 Task: Filter Commitments by Work-life balance.
Action: Mouse moved to (287, 94)
Screenshot: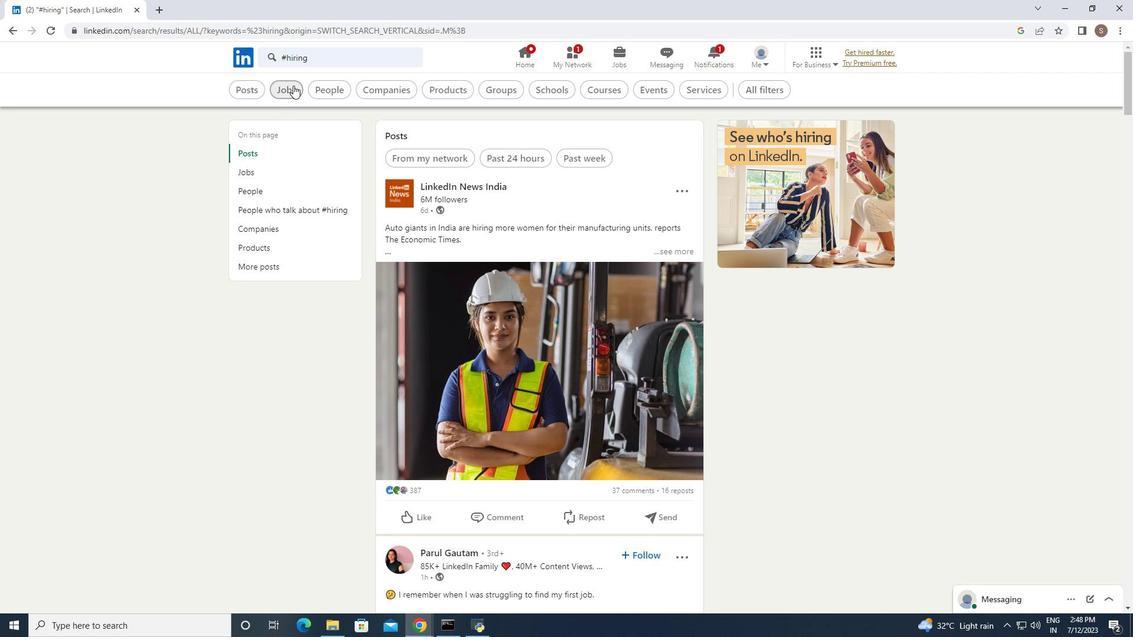 
Action: Mouse pressed left at (287, 94)
Screenshot: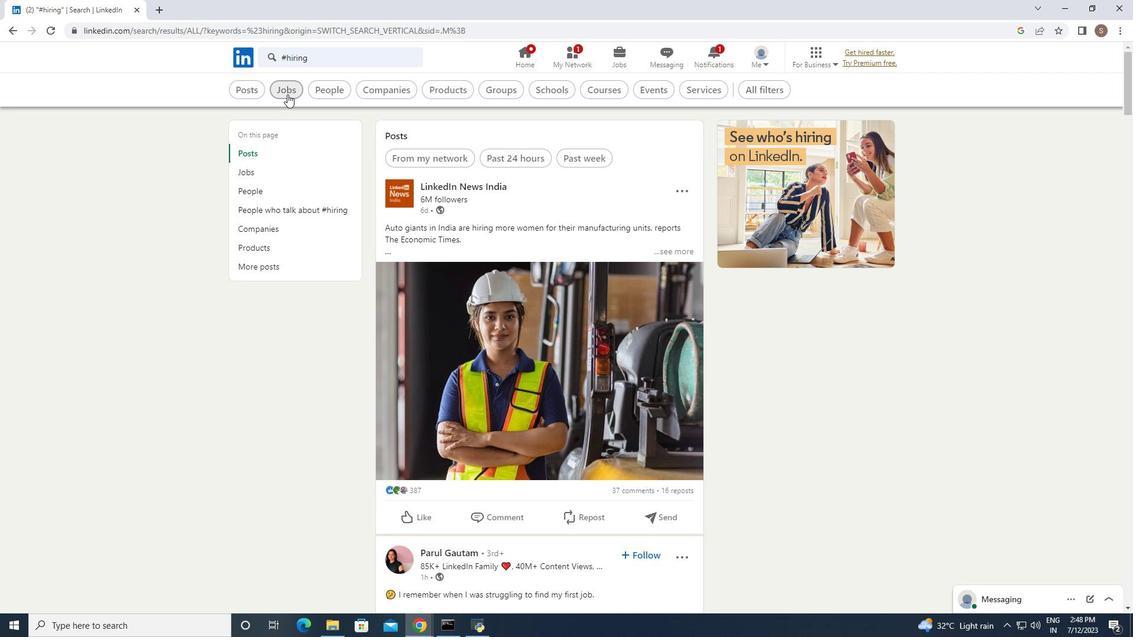 
Action: Mouse moved to (806, 83)
Screenshot: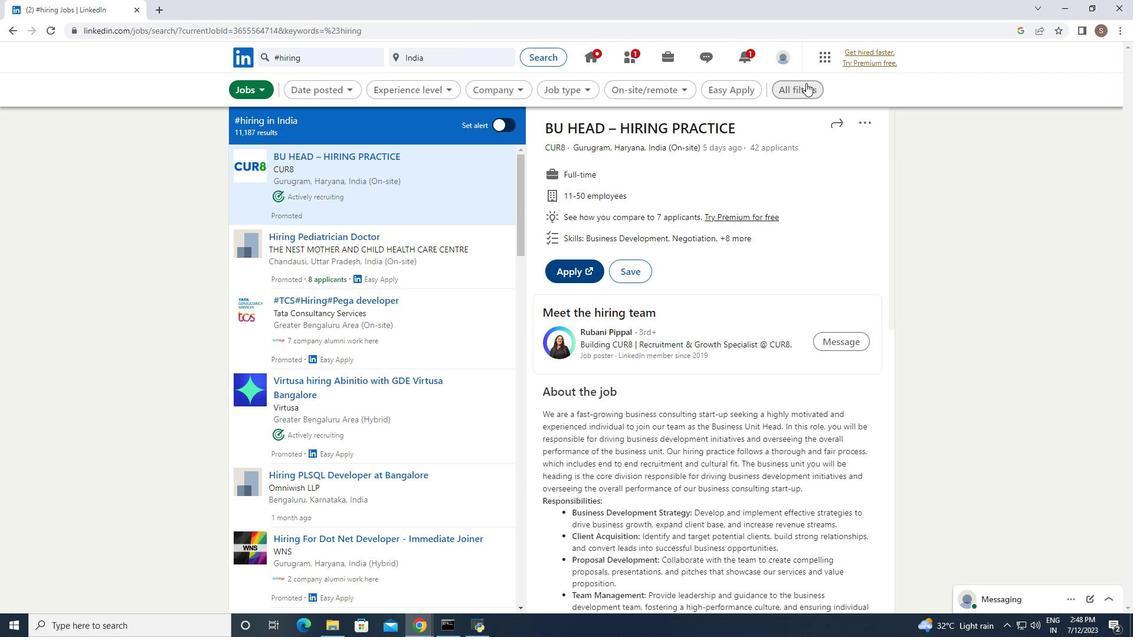 
Action: Mouse pressed left at (806, 83)
Screenshot: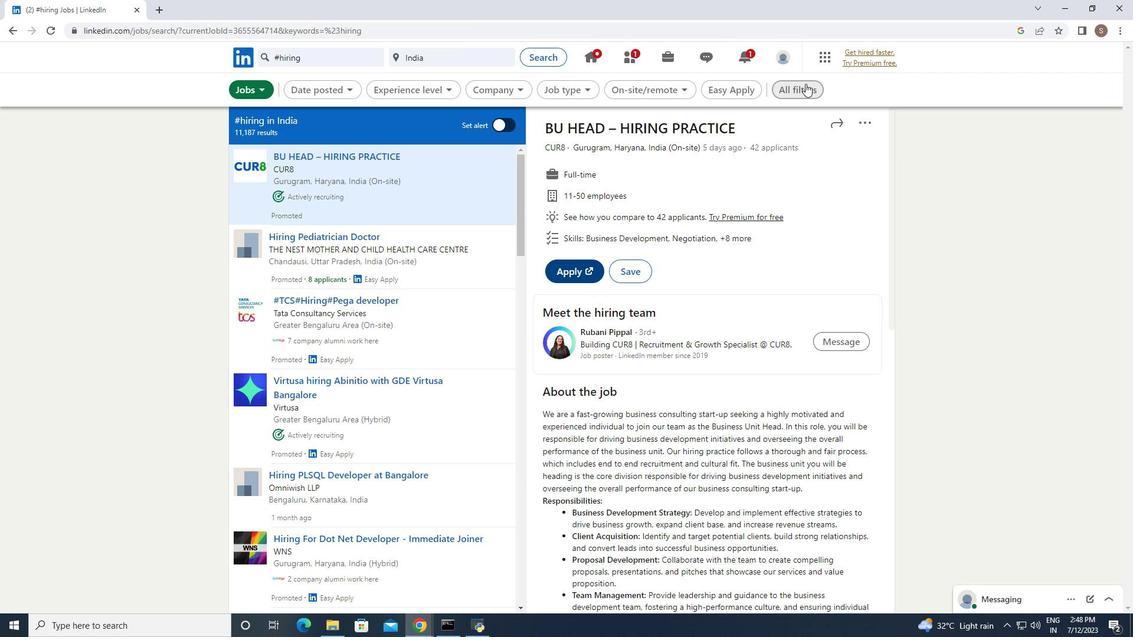 
Action: Mouse moved to (900, 383)
Screenshot: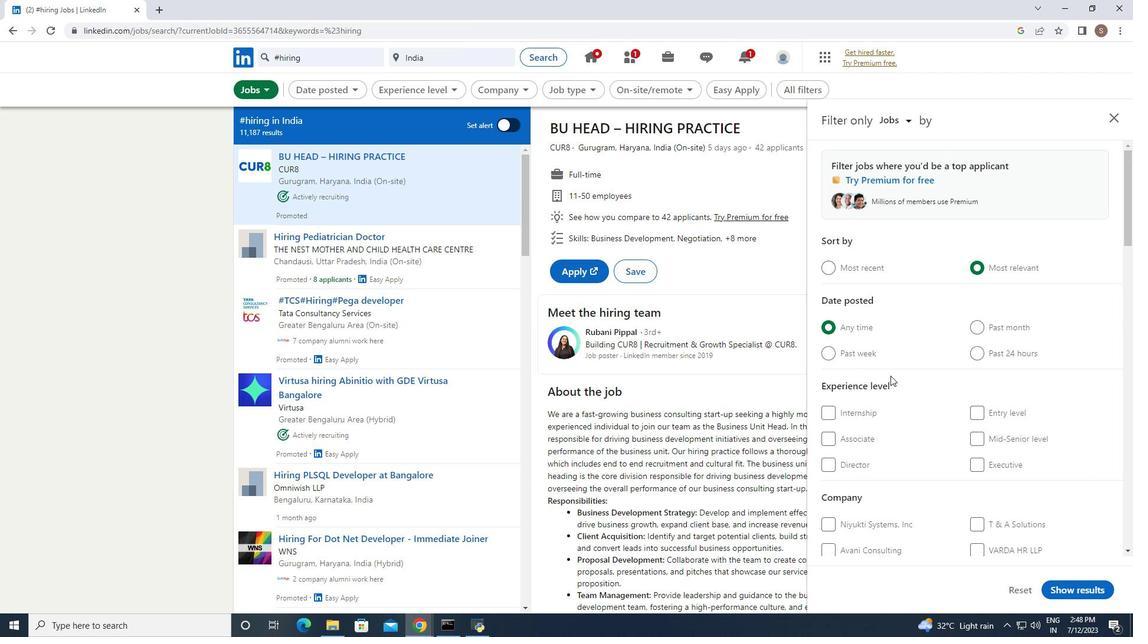 
Action: Mouse scrolled (900, 383) with delta (0, 0)
Screenshot: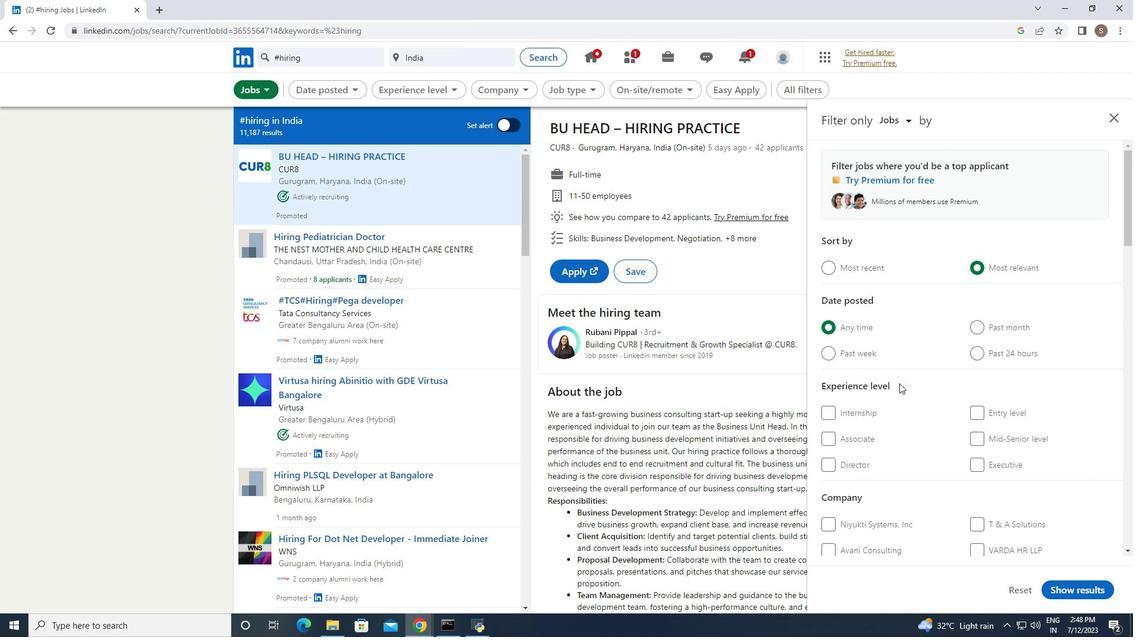 
Action: Mouse scrolled (900, 383) with delta (0, 0)
Screenshot: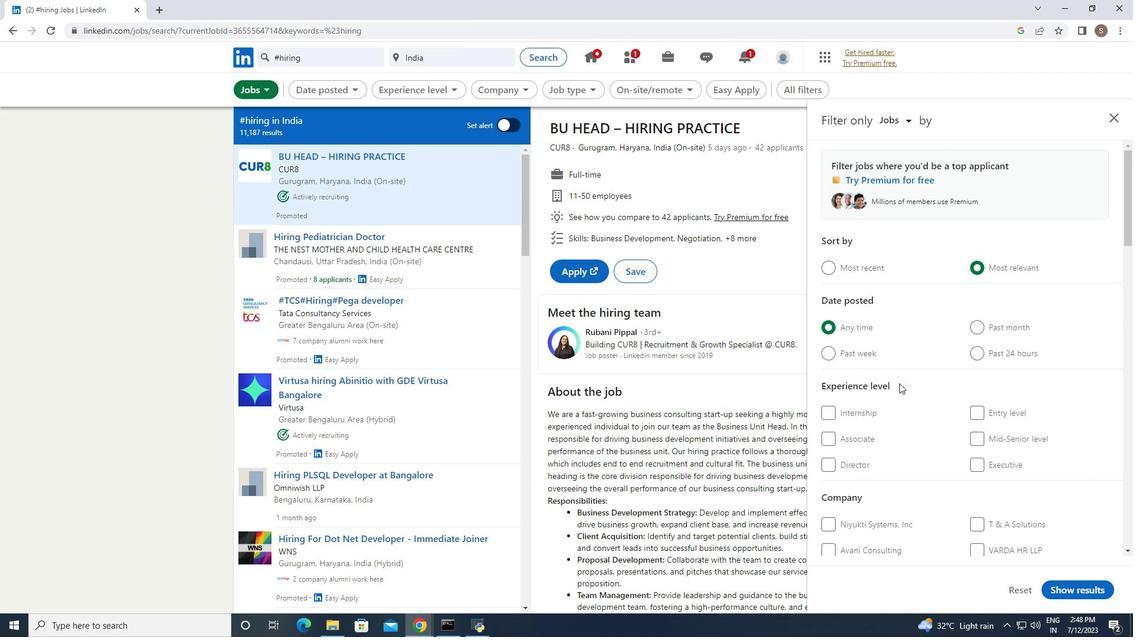 
Action: Mouse scrolled (900, 383) with delta (0, 0)
Screenshot: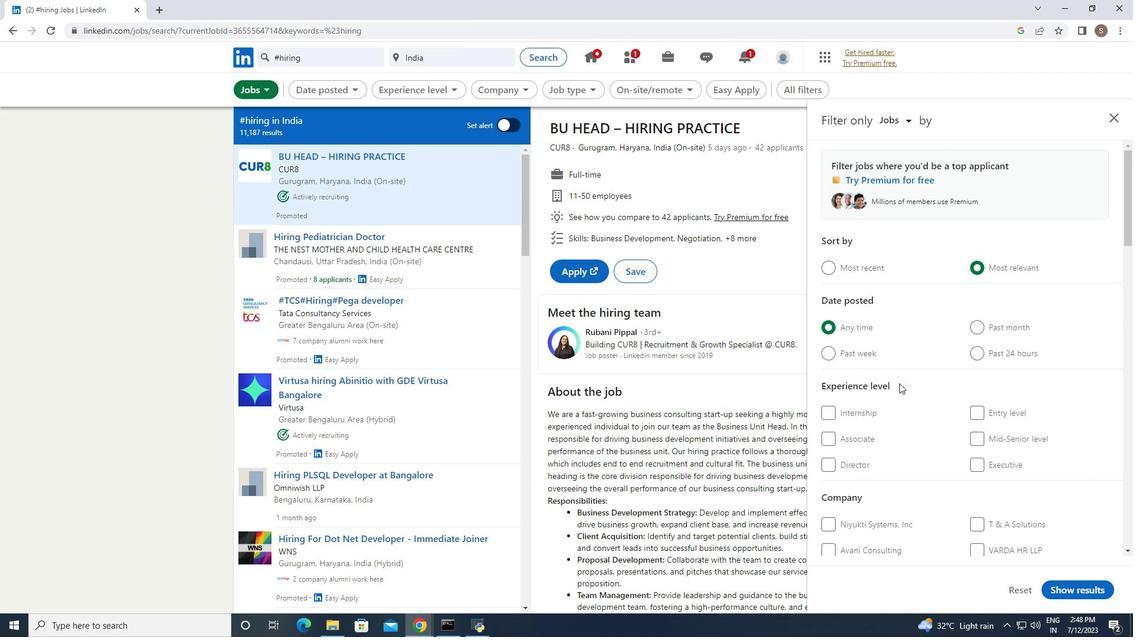 
Action: Mouse moved to (900, 383)
Screenshot: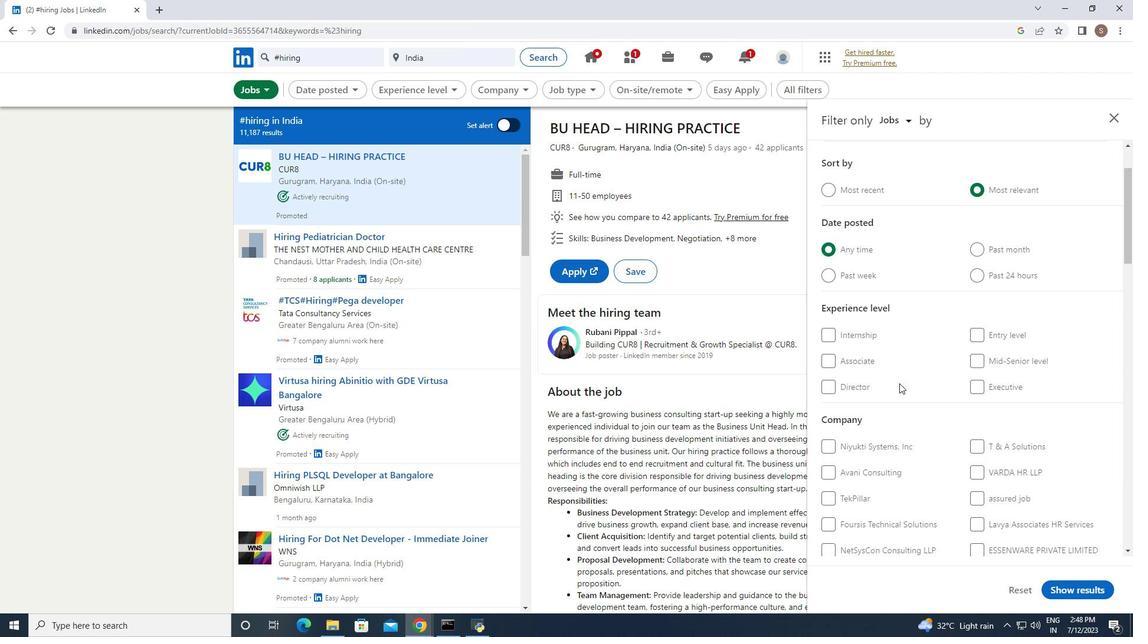 
Action: Mouse scrolled (900, 383) with delta (0, 0)
Screenshot: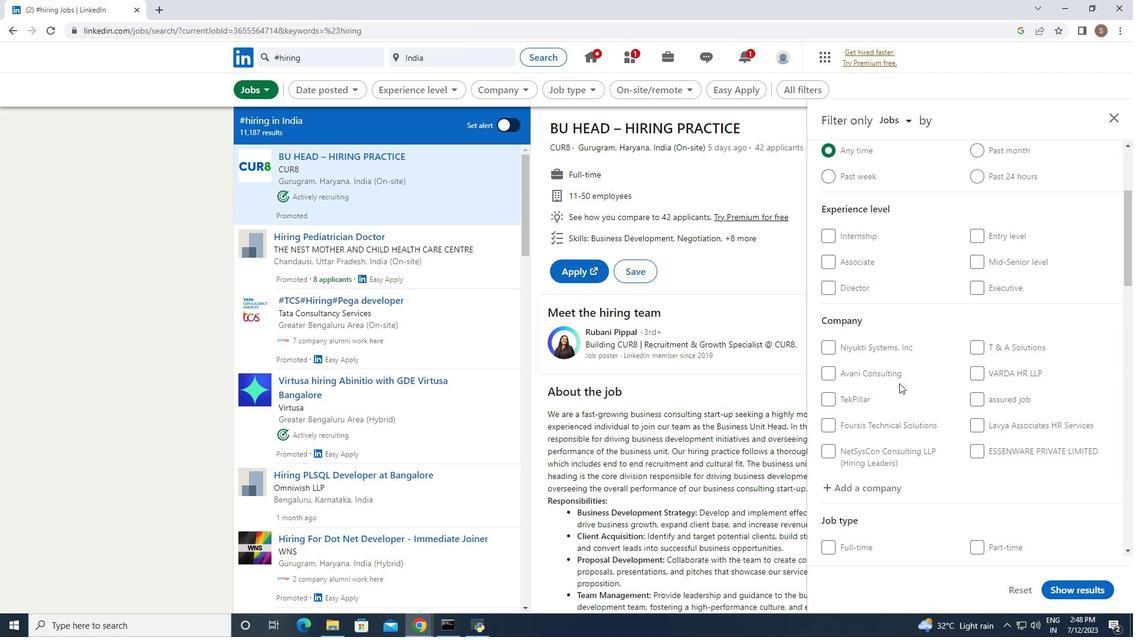 
Action: Mouse scrolled (900, 383) with delta (0, 0)
Screenshot: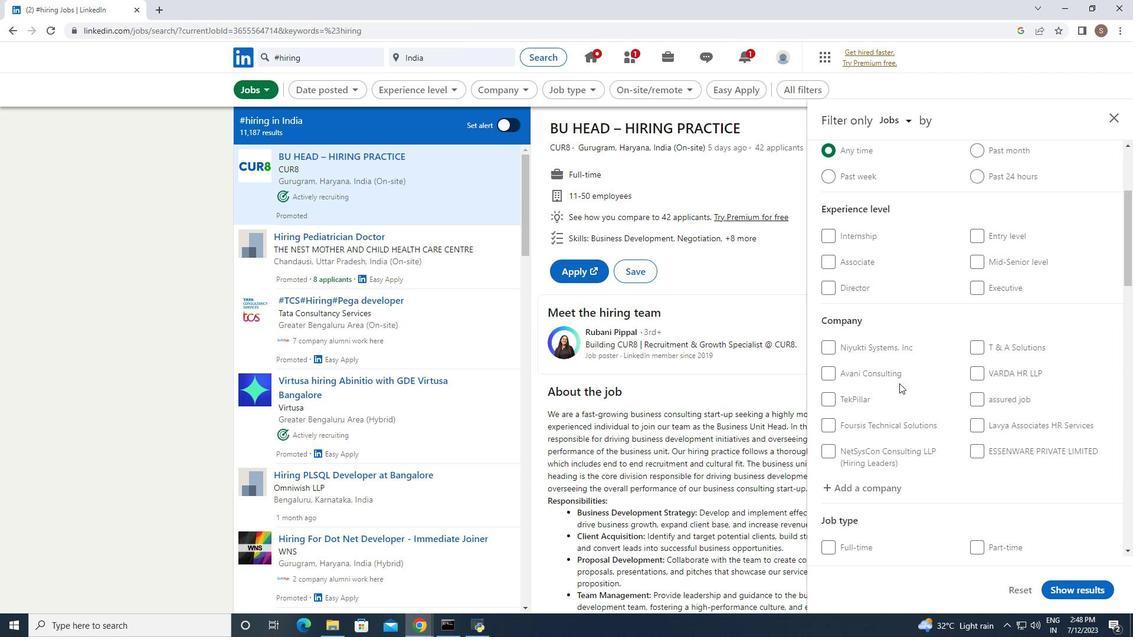 
Action: Mouse scrolled (900, 383) with delta (0, 0)
Screenshot: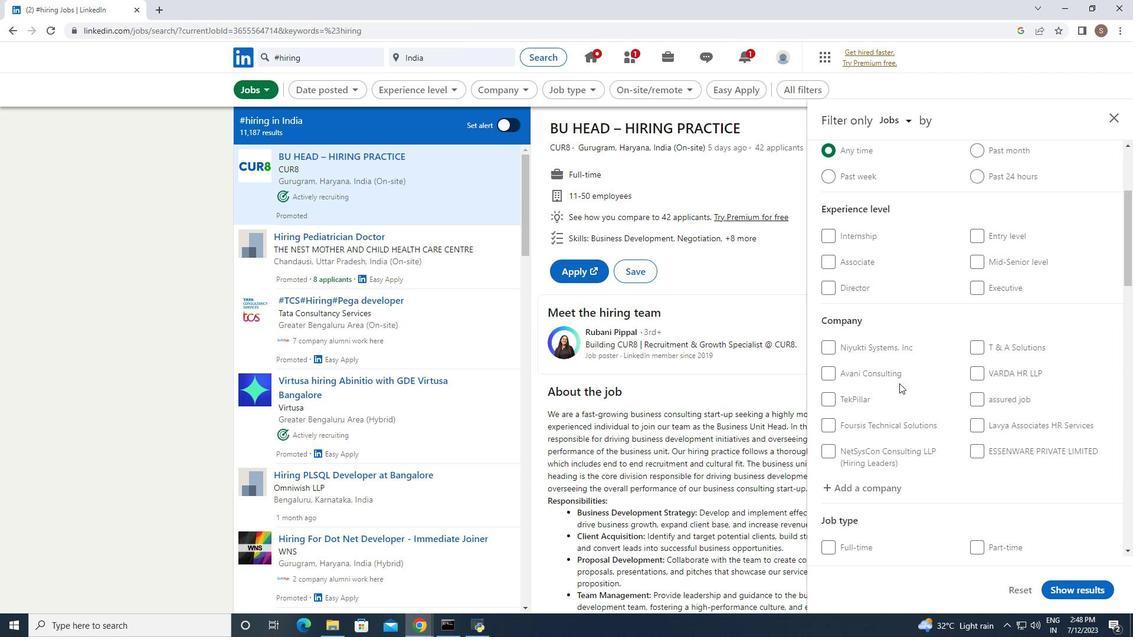 
Action: Mouse scrolled (900, 383) with delta (0, 0)
Screenshot: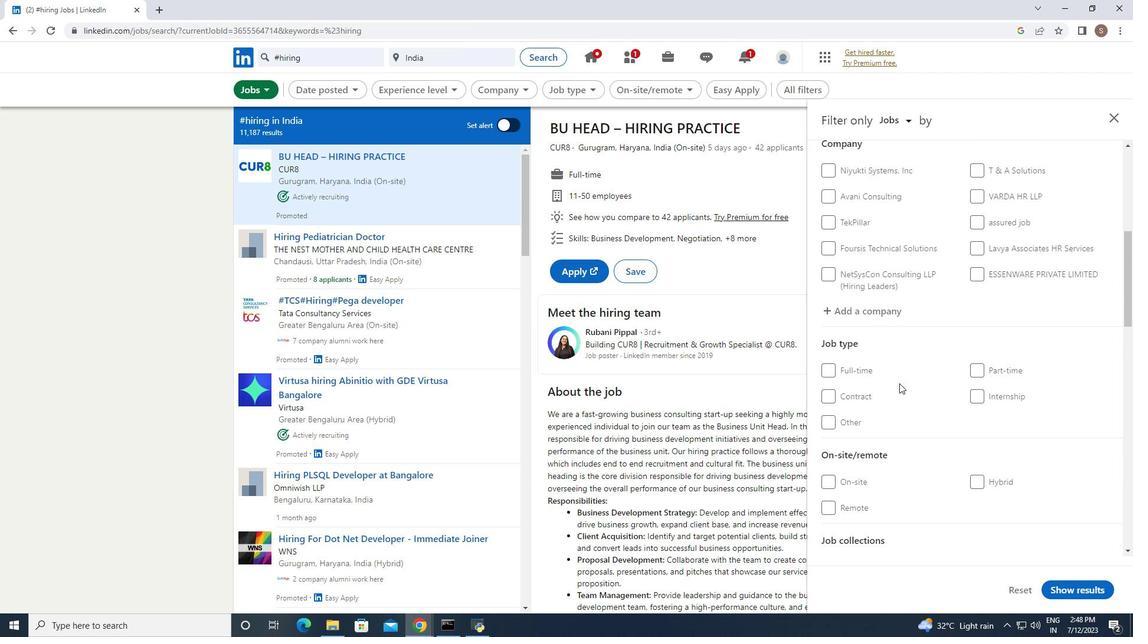 
Action: Mouse scrolled (900, 383) with delta (0, 0)
Screenshot: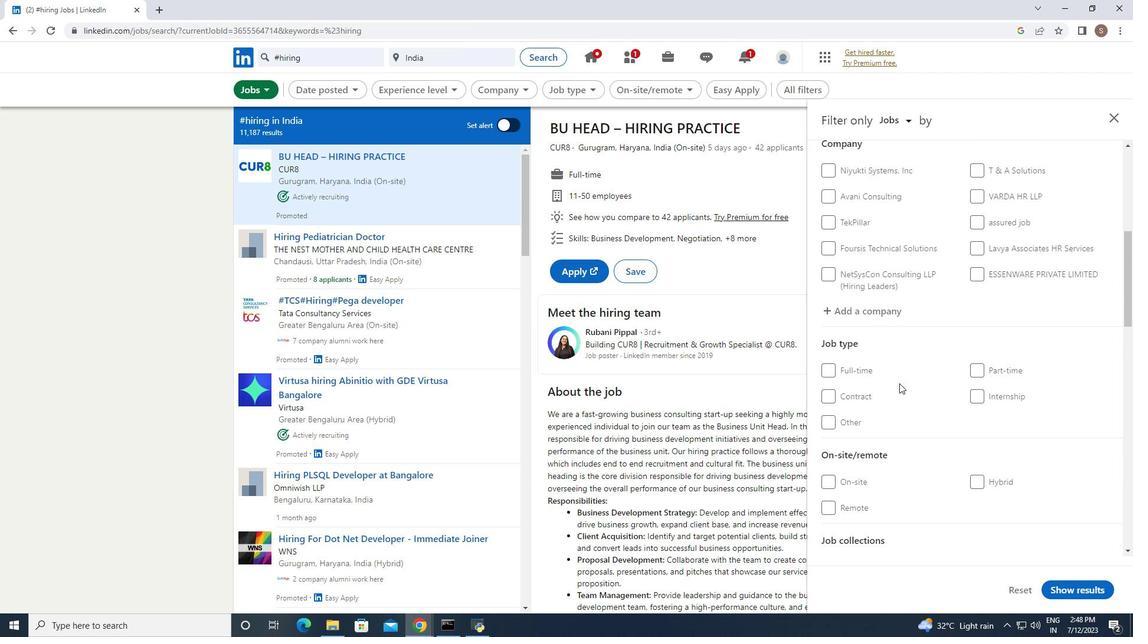
Action: Mouse scrolled (900, 383) with delta (0, 0)
Screenshot: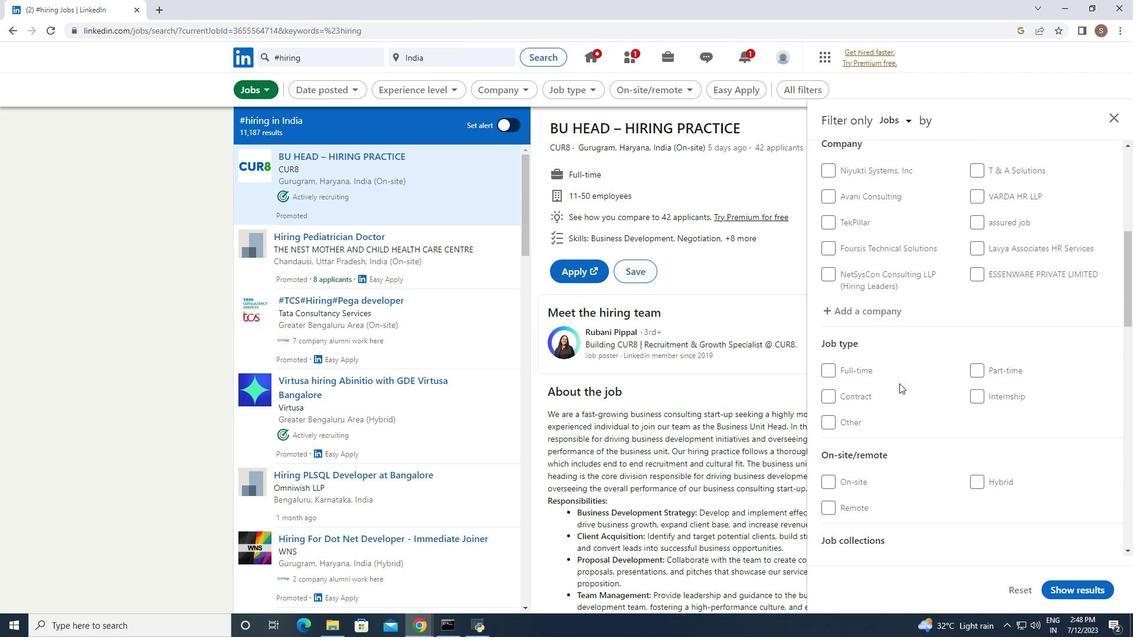 
Action: Mouse scrolled (900, 383) with delta (0, 0)
Screenshot: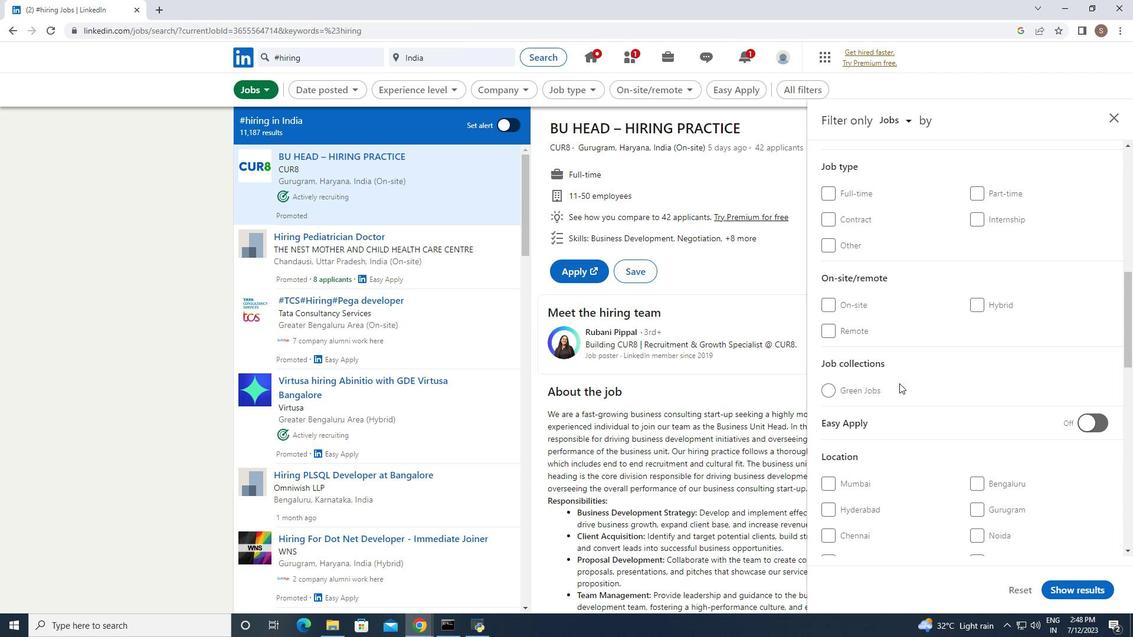 
Action: Mouse scrolled (900, 383) with delta (0, 0)
Screenshot: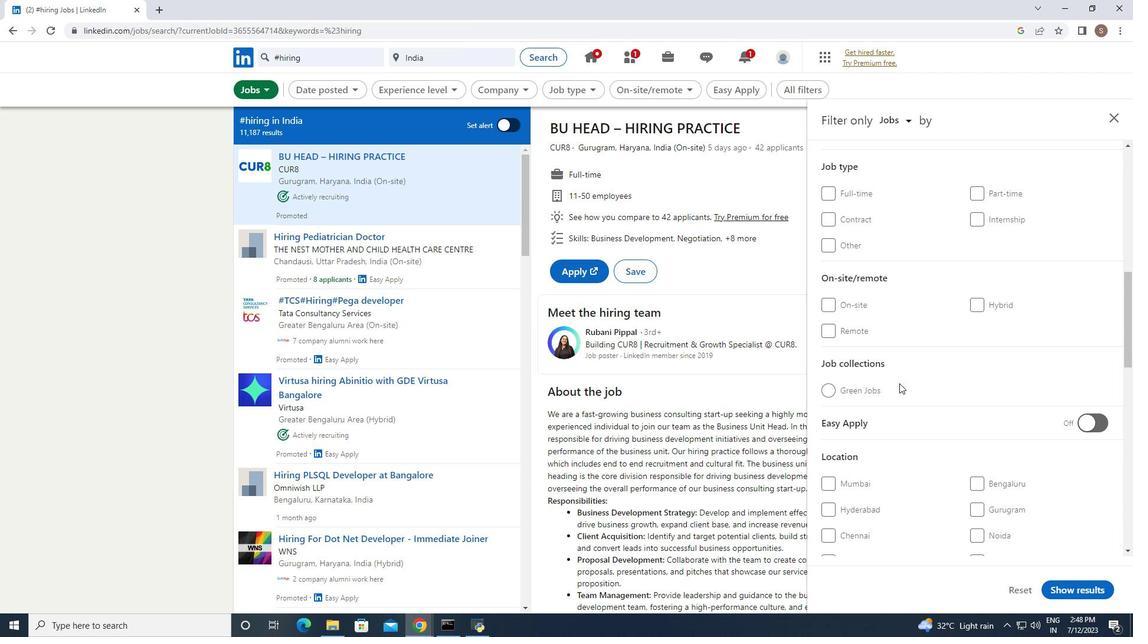 
Action: Mouse scrolled (900, 383) with delta (0, 0)
Screenshot: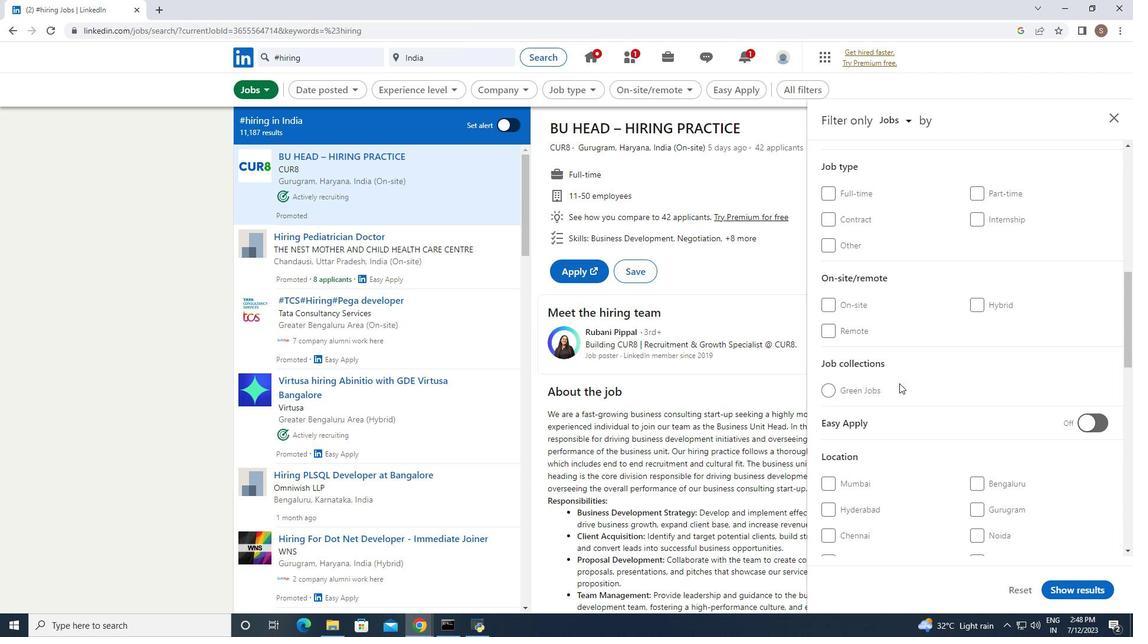 
Action: Mouse scrolled (900, 383) with delta (0, 0)
Screenshot: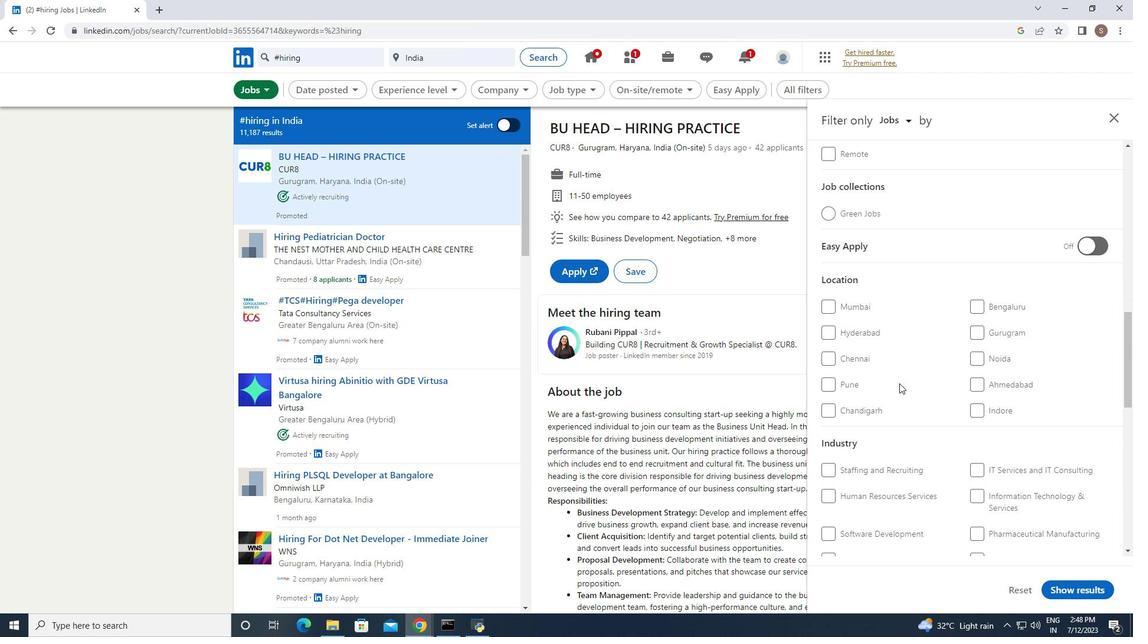 
Action: Mouse scrolled (900, 383) with delta (0, 0)
Screenshot: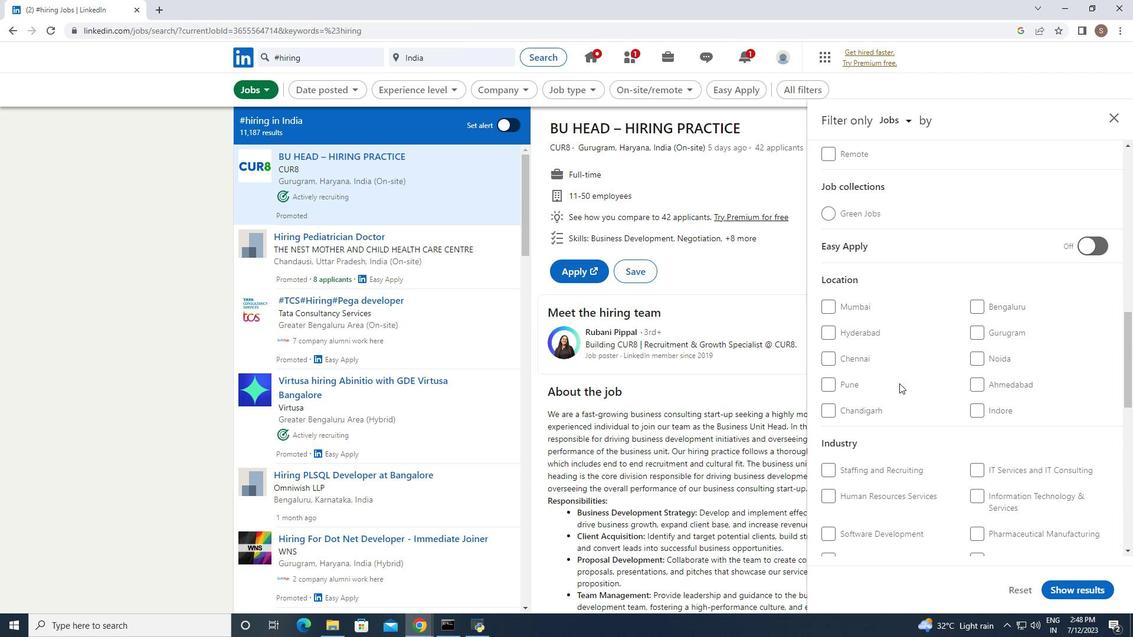 
Action: Mouse scrolled (900, 383) with delta (0, 0)
Screenshot: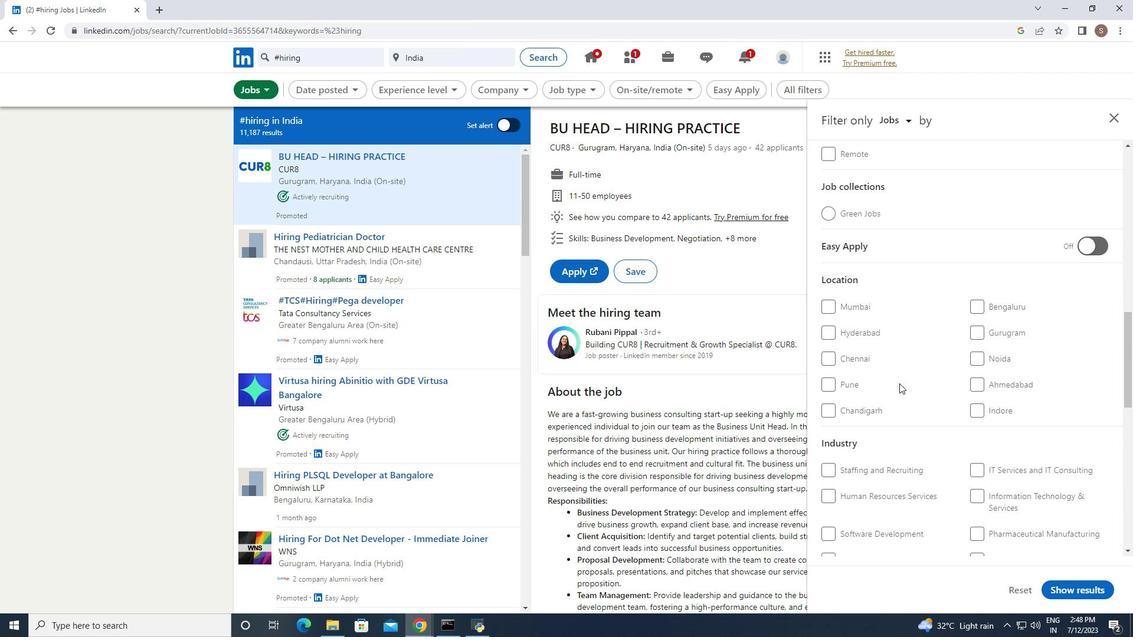 
Action: Mouse scrolled (900, 383) with delta (0, 0)
Screenshot: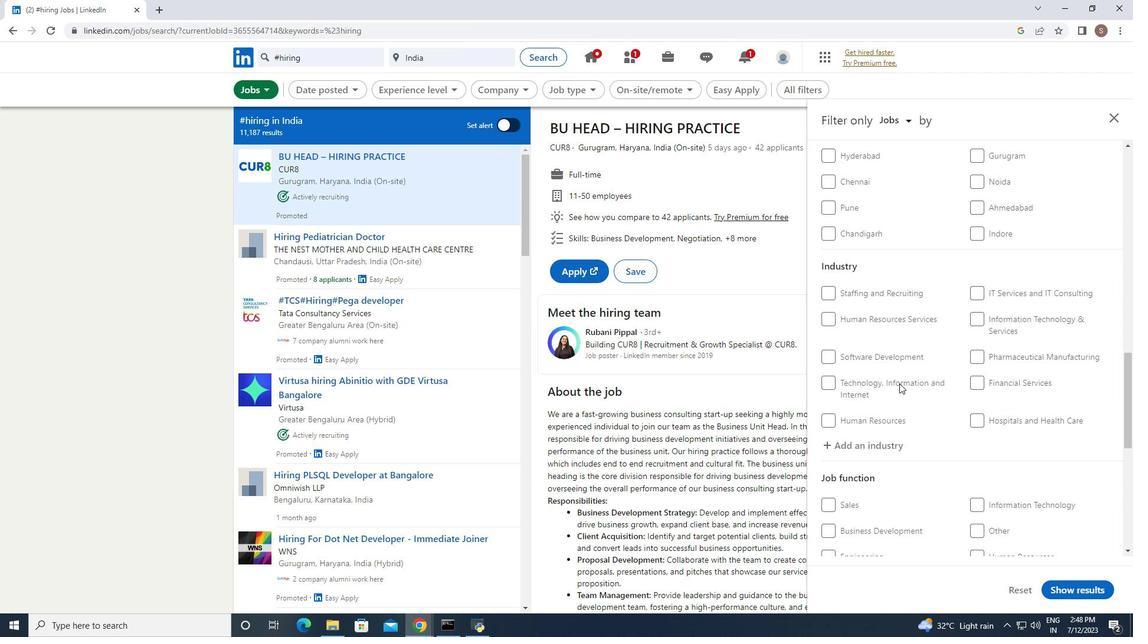 
Action: Mouse scrolled (900, 383) with delta (0, 0)
Screenshot: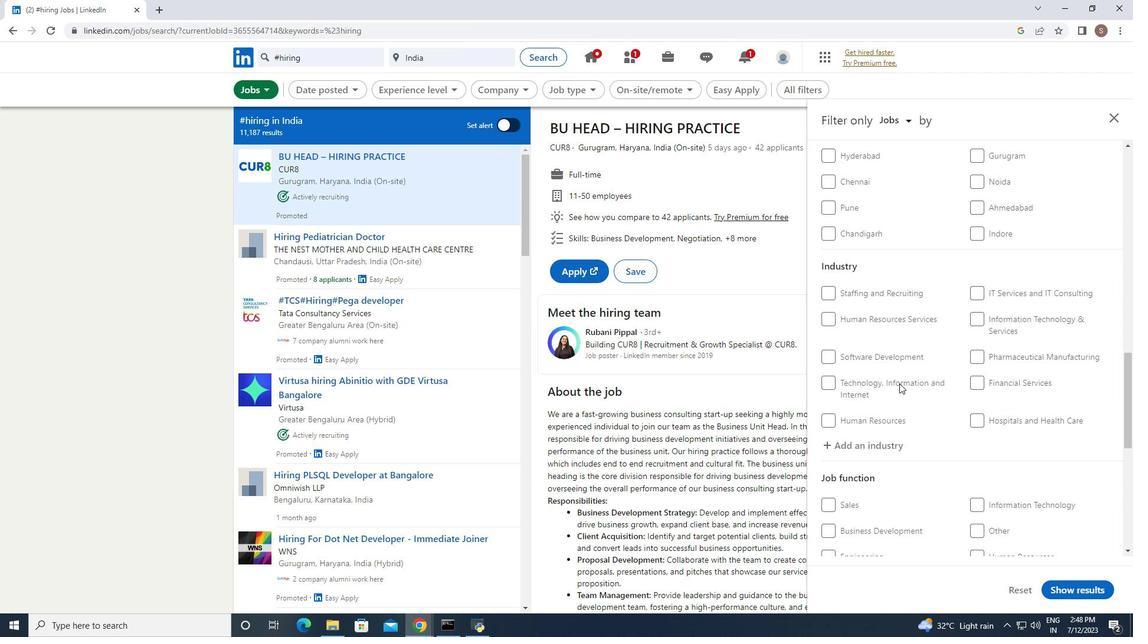 
Action: Mouse scrolled (900, 383) with delta (0, 0)
Screenshot: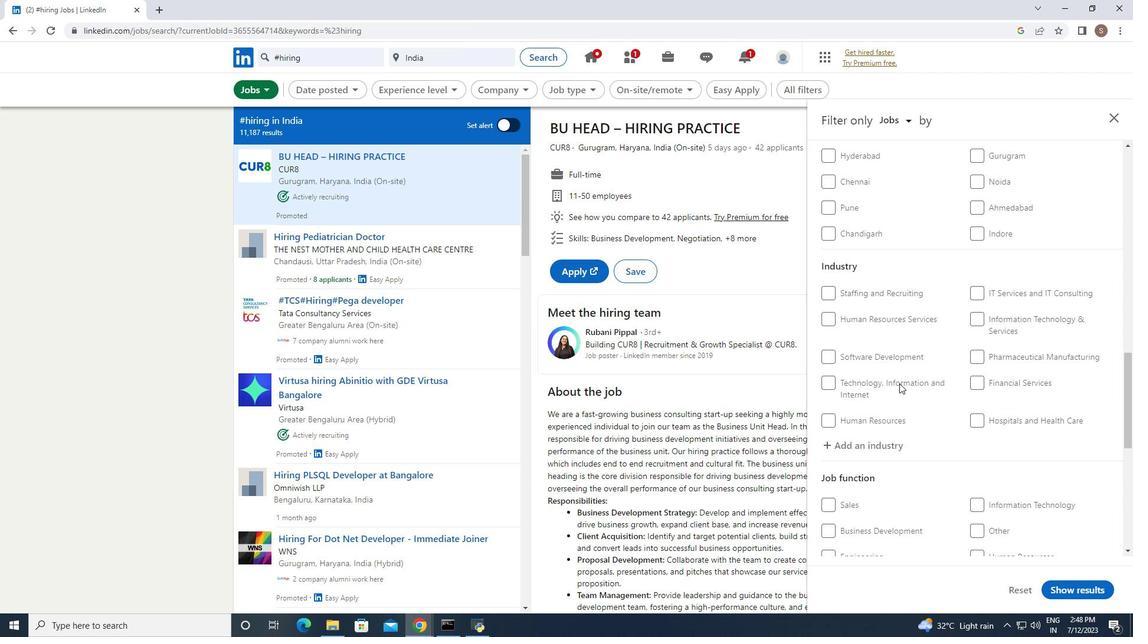 
Action: Mouse scrolled (900, 383) with delta (0, 0)
Screenshot: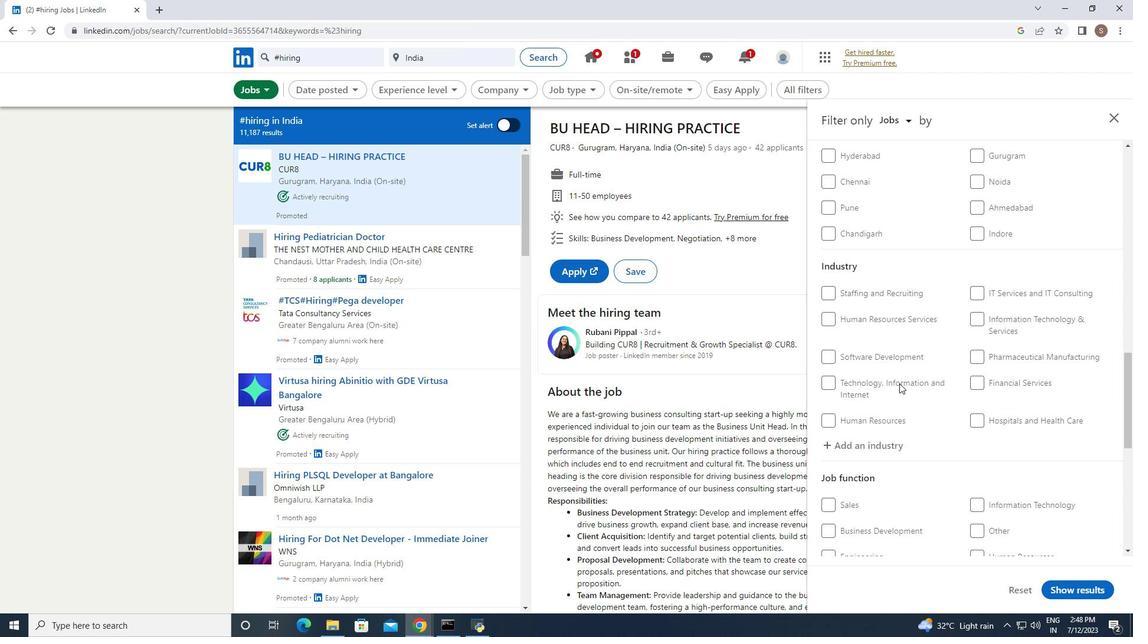 
Action: Mouse scrolled (900, 383) with delta (0, 0)
Screenshot: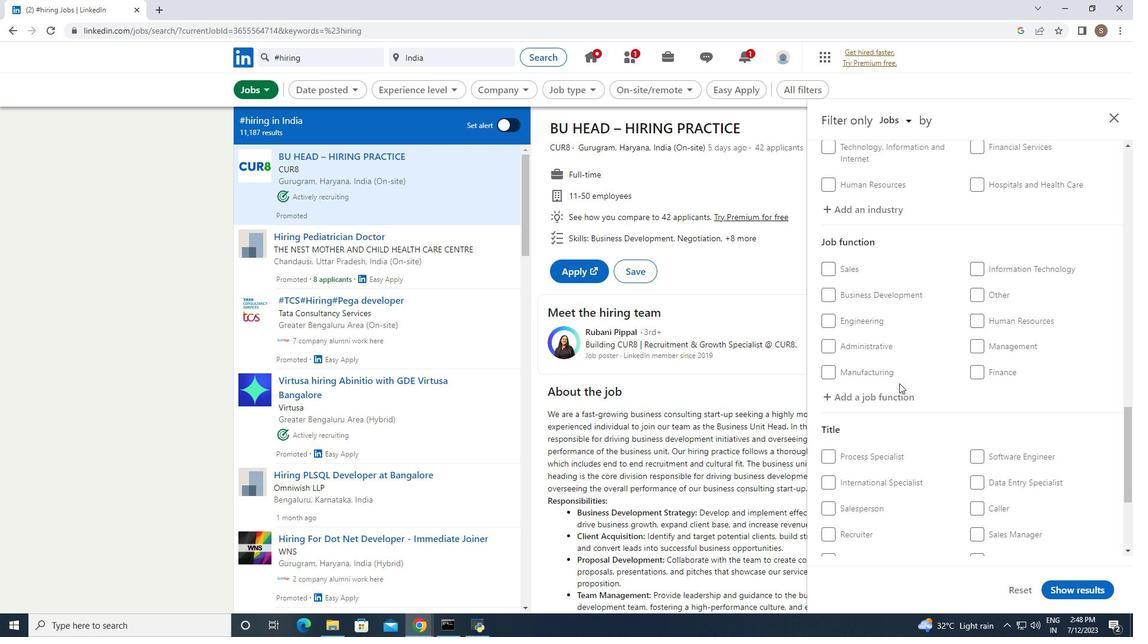 
Action: Mouse scrolled (900, 383) with delta (0, 0)
Screenshot: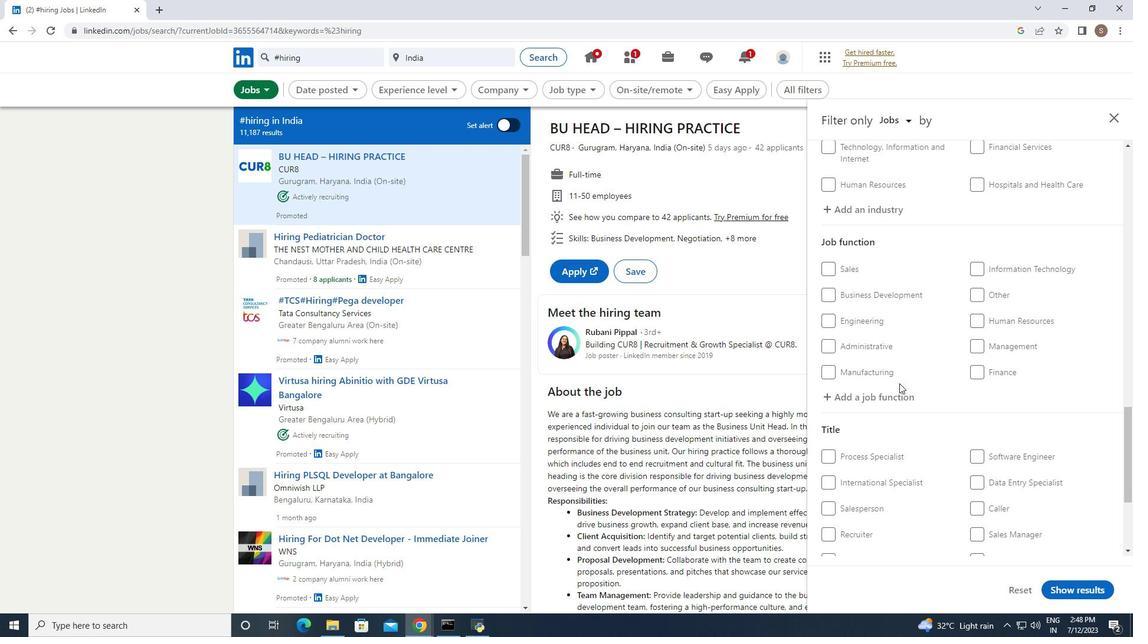
Action: Mouse scrolled (900, 383) with delta (0, 0)
Screenshot: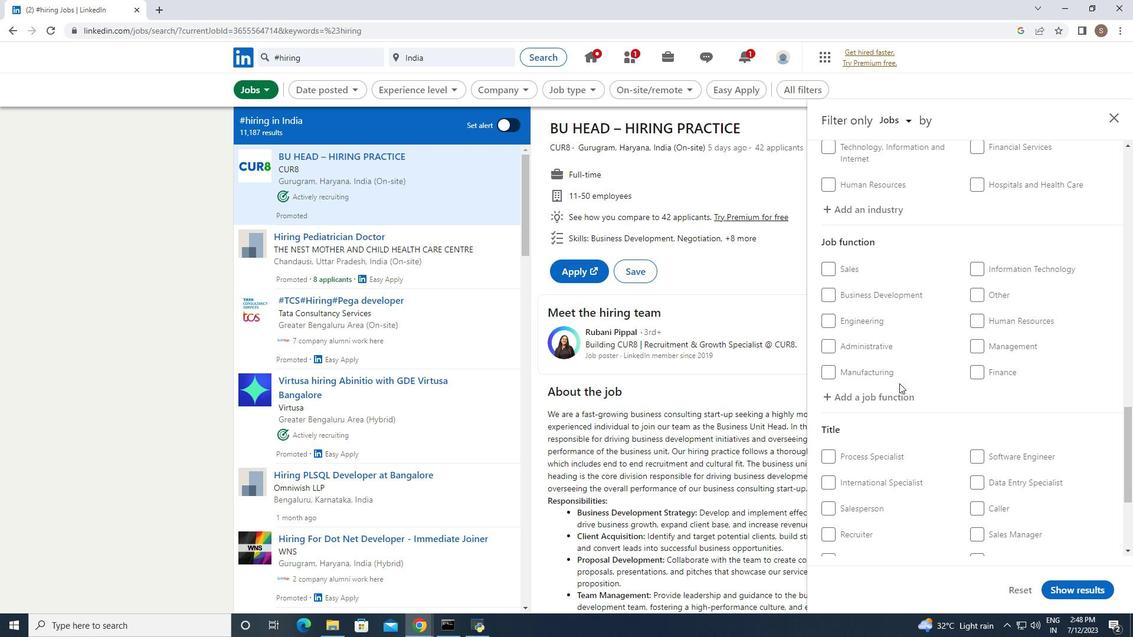 
Action: Mouse scrolled (900, 383) with delta (0, 0)
Screenshot: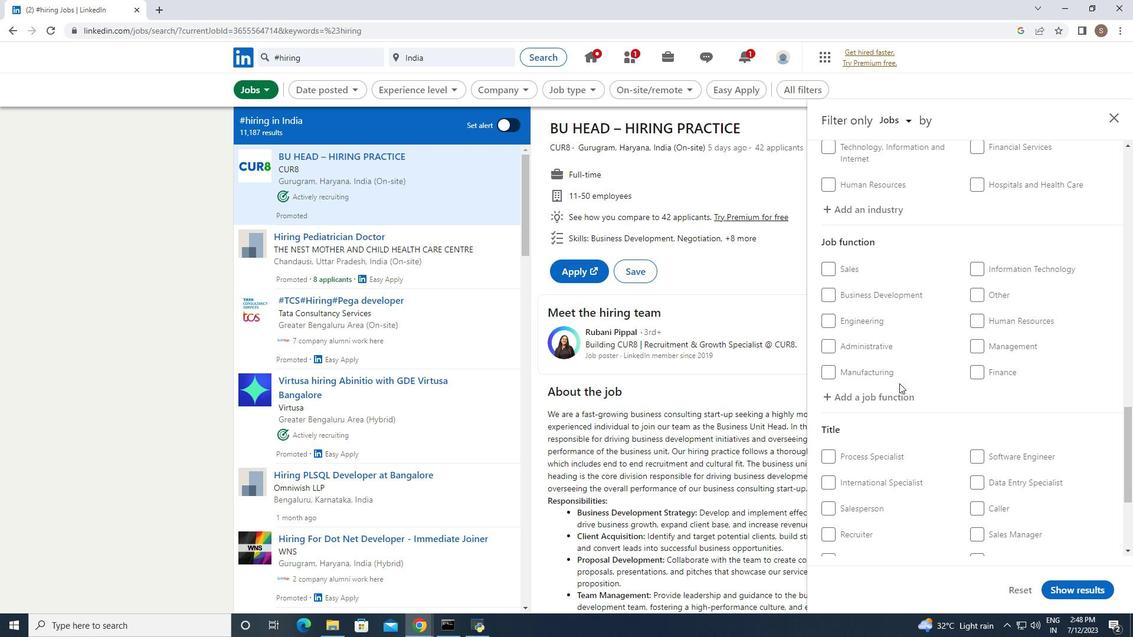 
Action: Mouse scrolled (900, 383) with delta (0, 0)
Screenshot: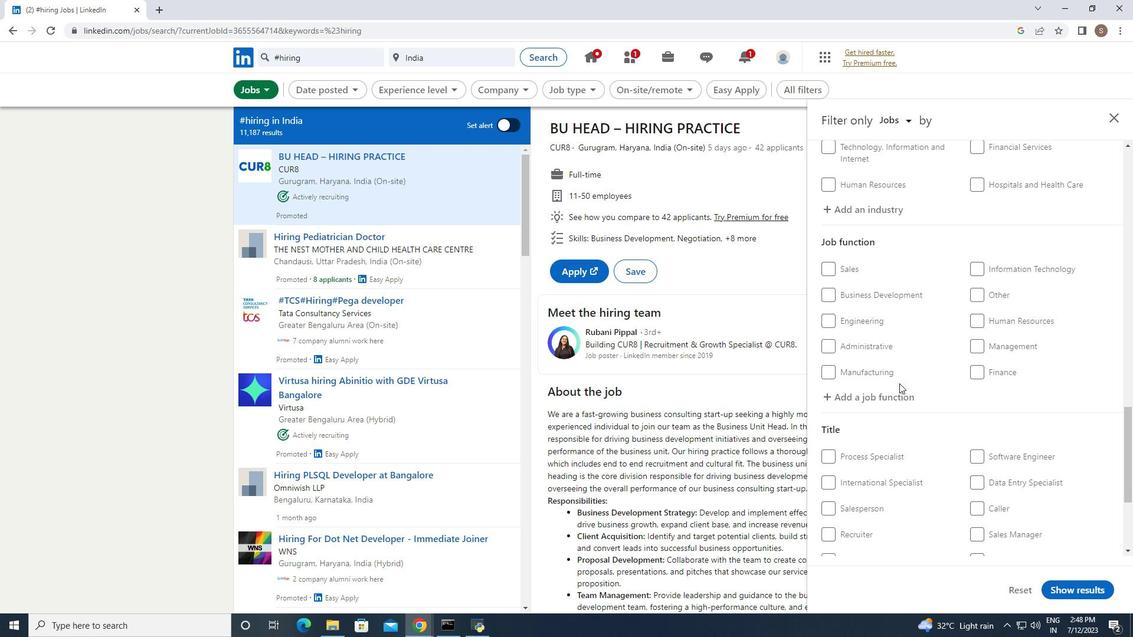 
Action: Mouse scrolled (900, 383) with delta (0, 0)
Screenshot: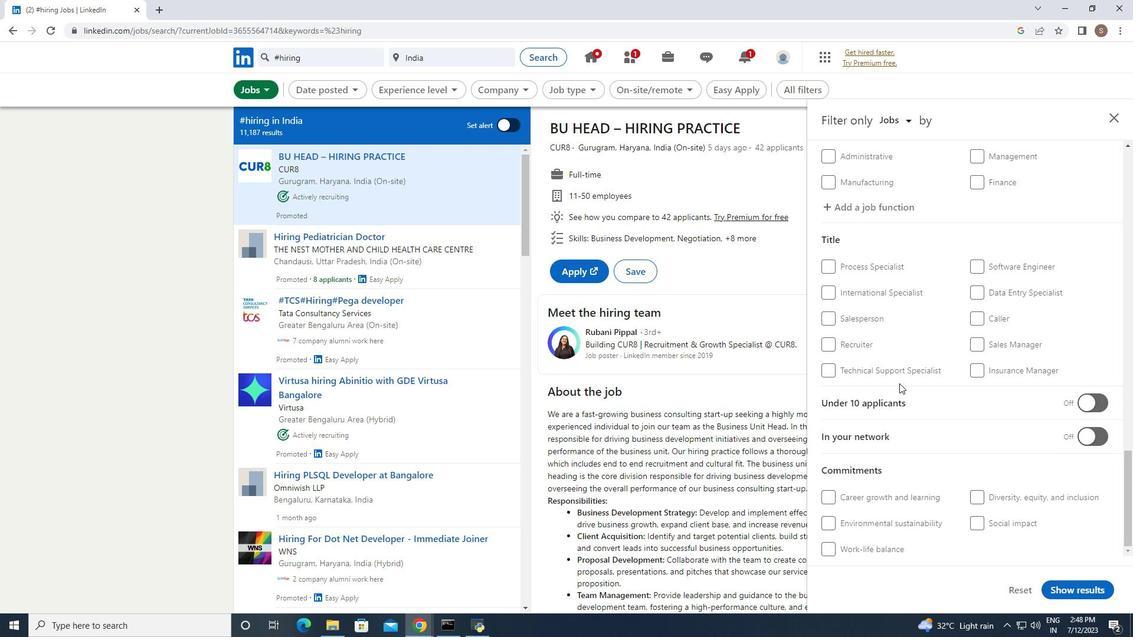 
Action: Mouse scrolled (900, 383) with delta (0, 0)
Screenshot: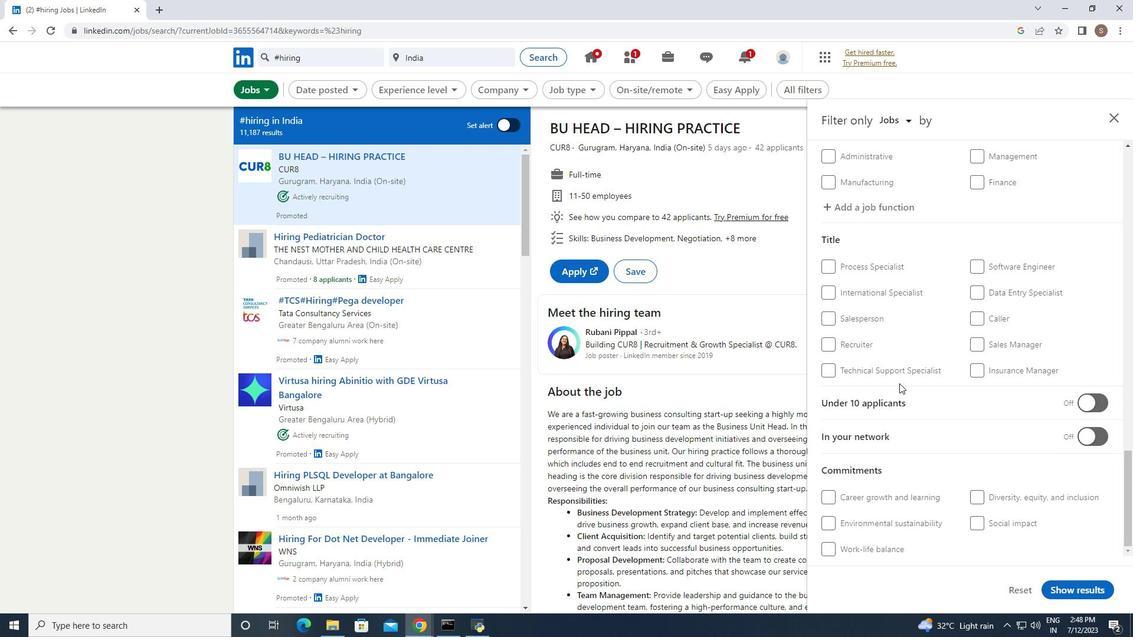 
Action: Mouse scrolled (900, 383) with delta (0, 0)
Screenshot: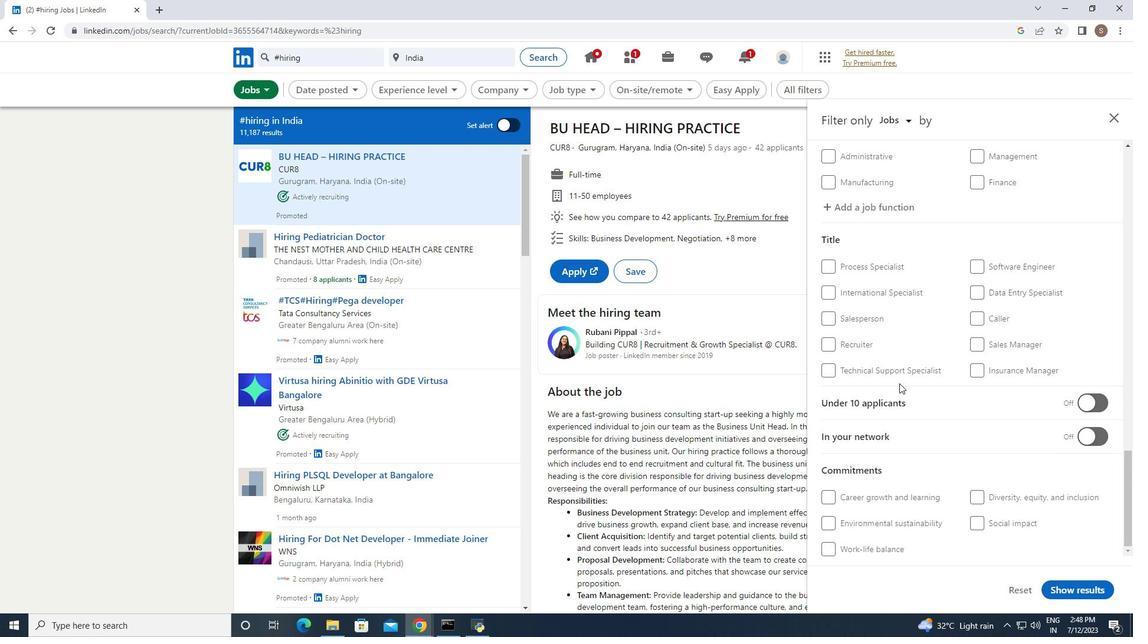 
Action: Mouse scrolled (900, 383) with delta (0, 0)
Screenshot: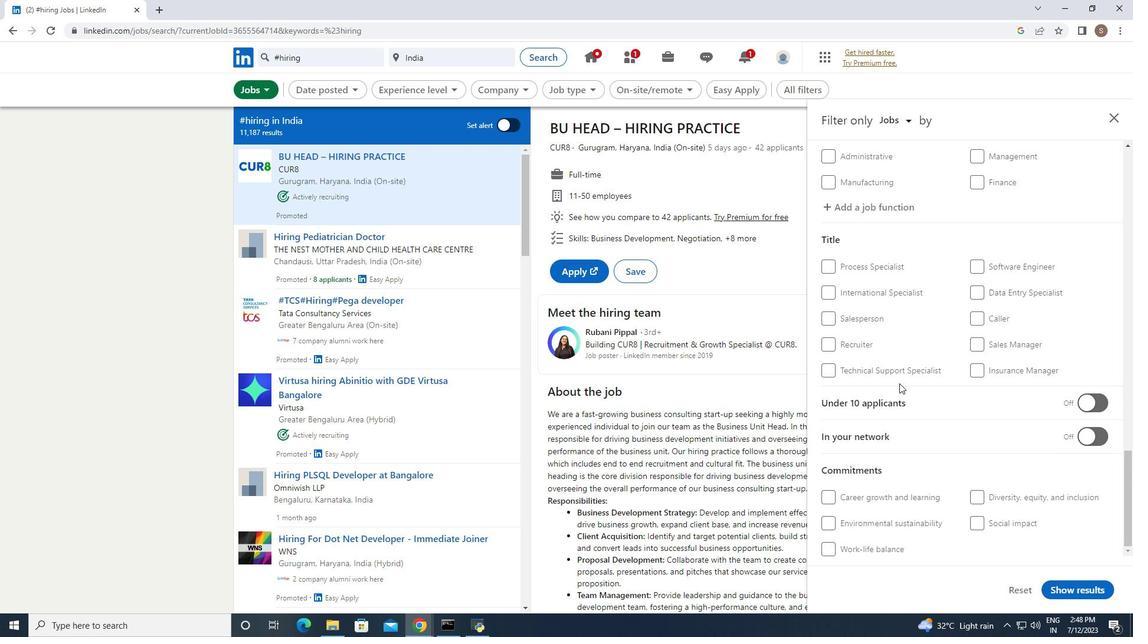 
Action: Mouse scrolled (900, 383) with delta (0, 0)
Screenshot: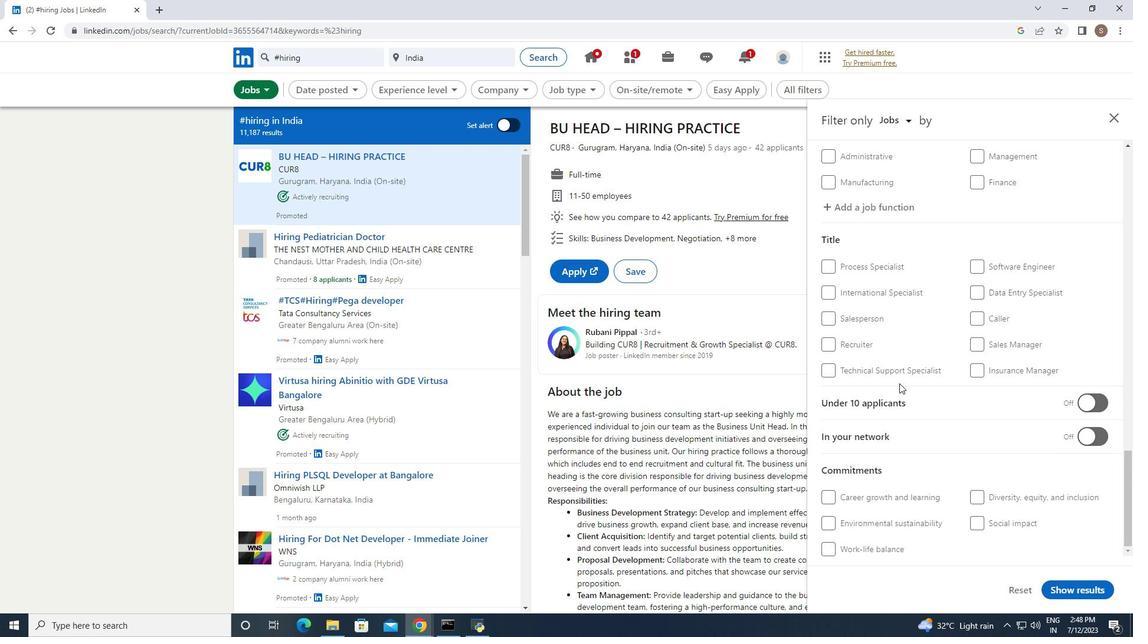 
Action: Mouse scrolled (900, 383) with delta (0, 0)
Screenshot: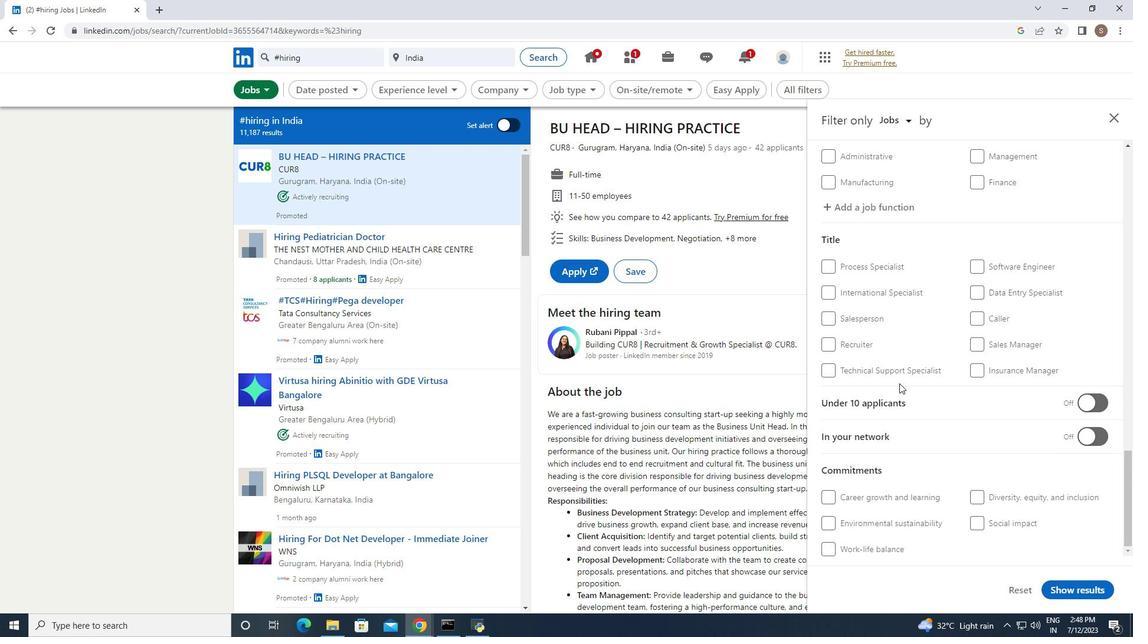 
Action: Mouse moved to (834, 549)
Screenshot: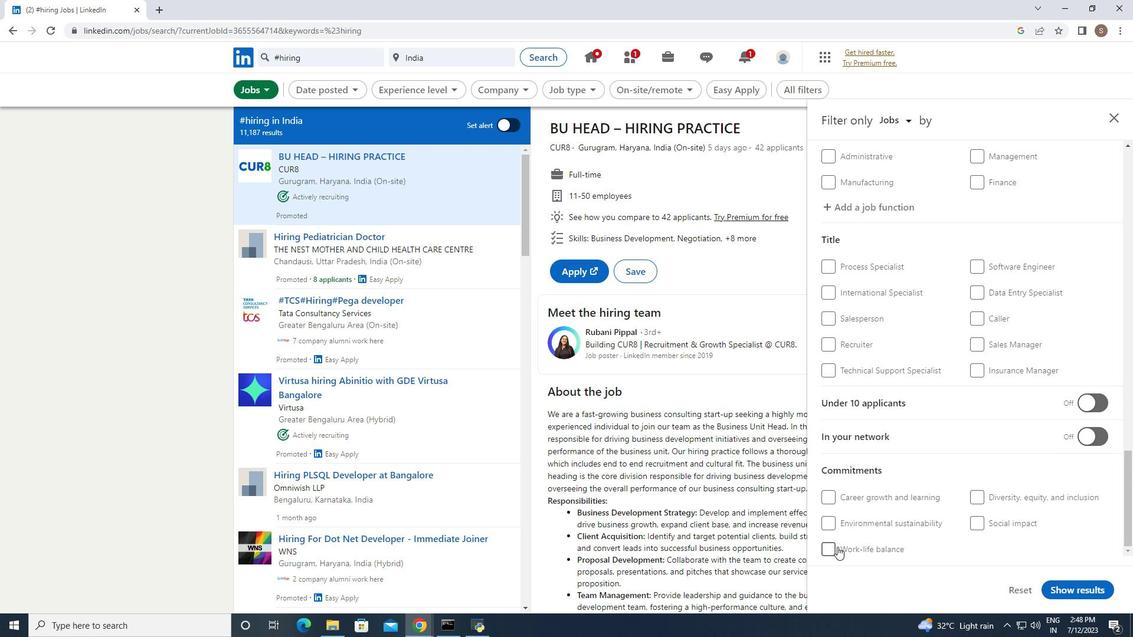 
Action: Mouse pressed left at (834, 549)
Screenshot: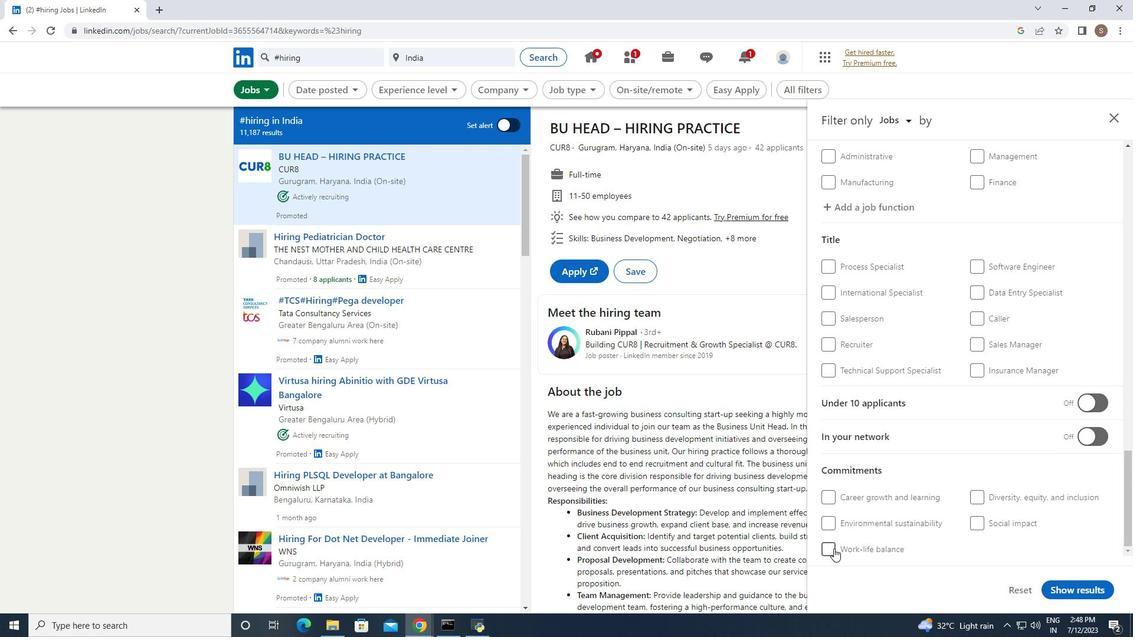
Action: Mouse moved to (1057, 588)
Screenshot: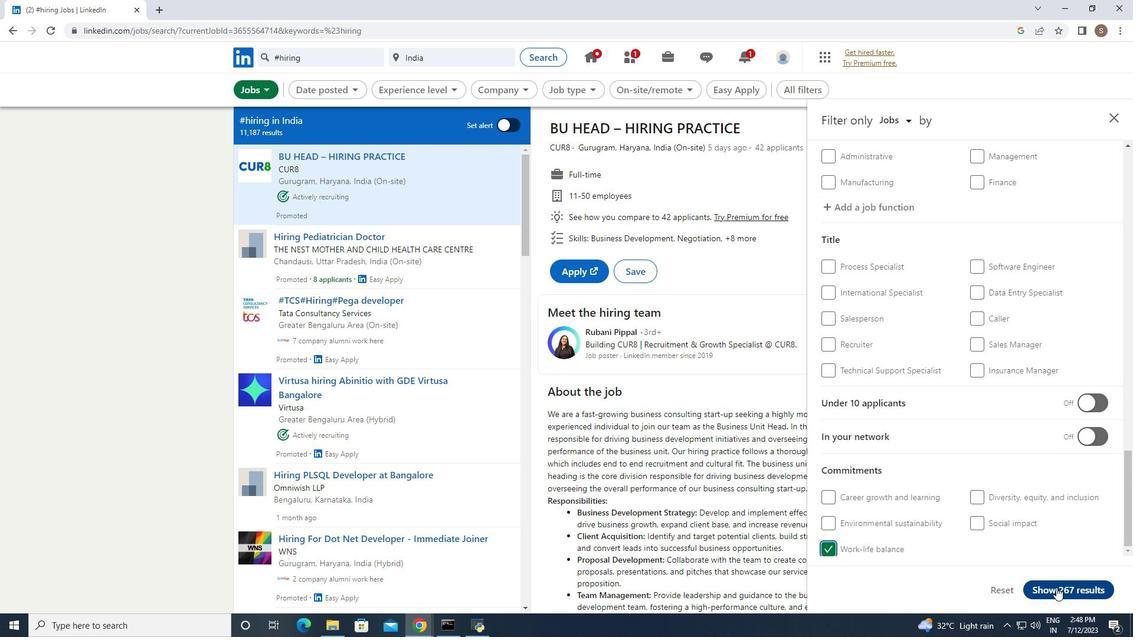 
Action: Mouse pressed left at (1057, 588)
Screenshot: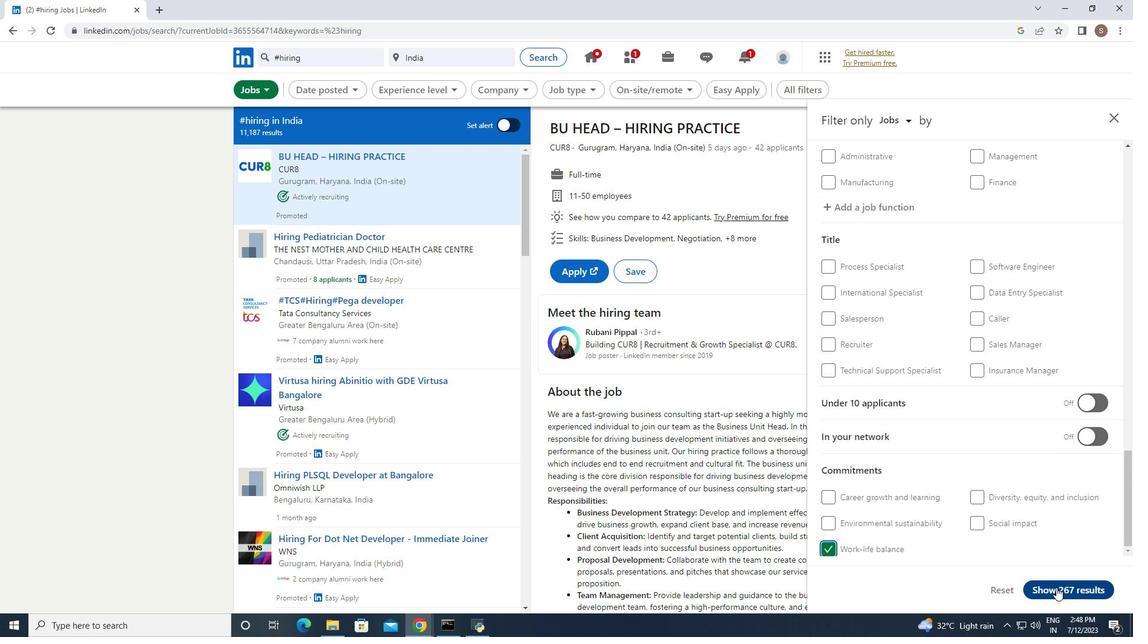 
Action: Mouse moved to (1061, 583)
Screenshot: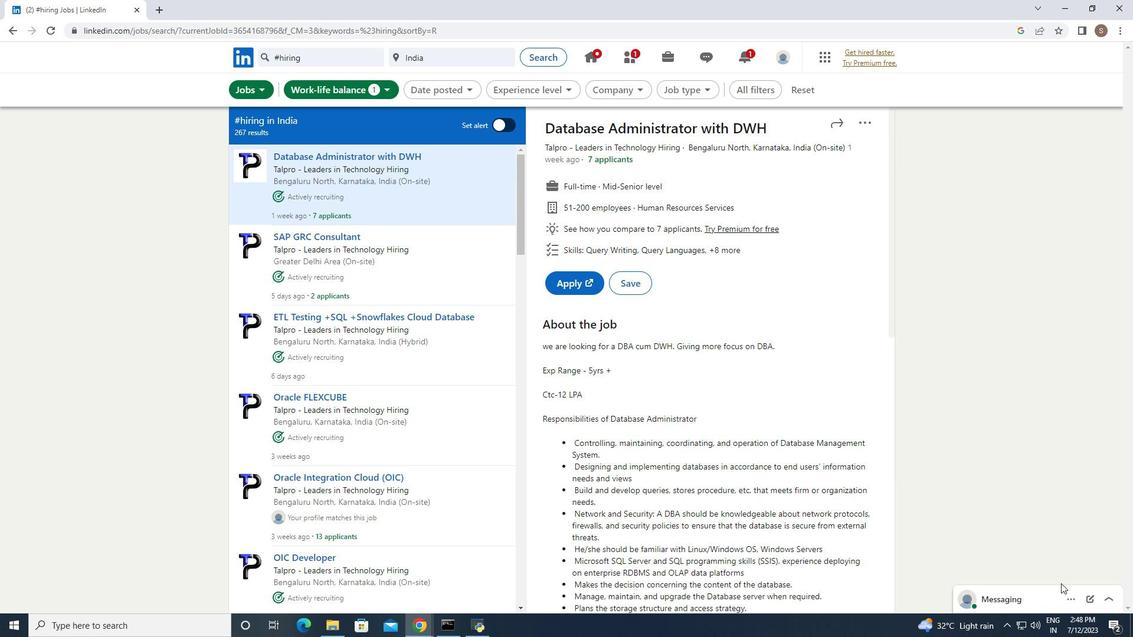 
